 Task: Find tasks that are scheduled to start this week in Microsoft Outlook.
Action: Mouse moved to (18, 149)
Screenshot: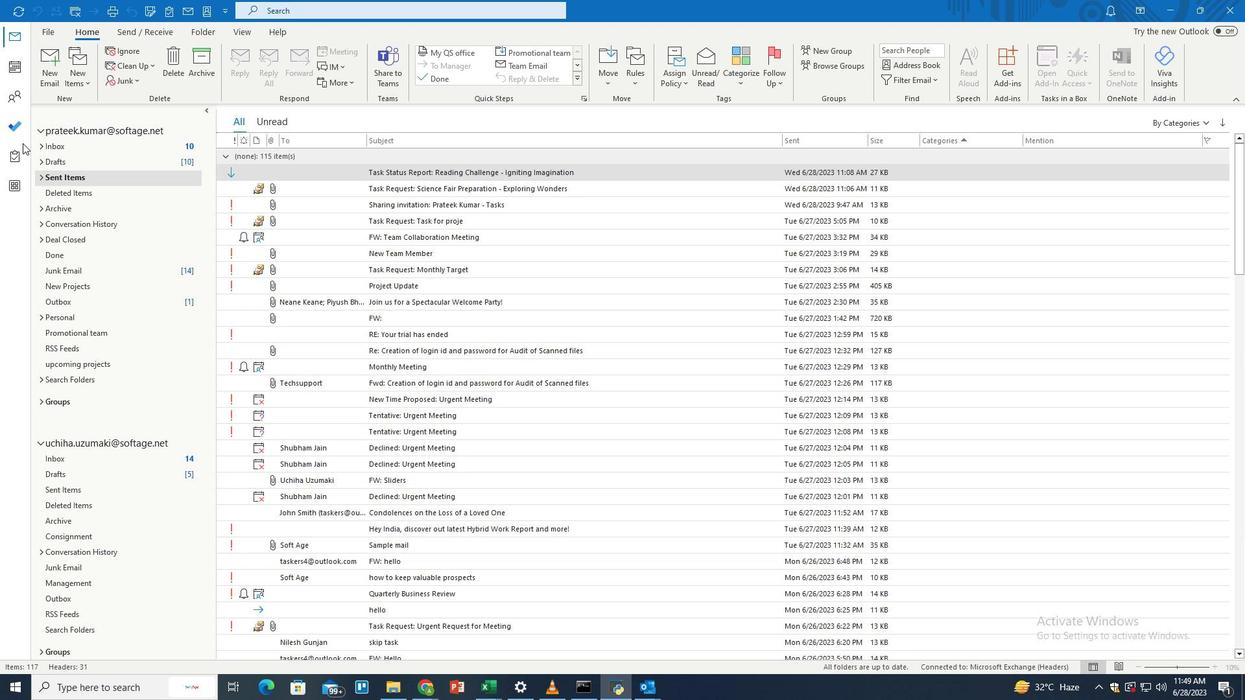 
Action: Mouse pressed left at (18, 149)
Screenshot: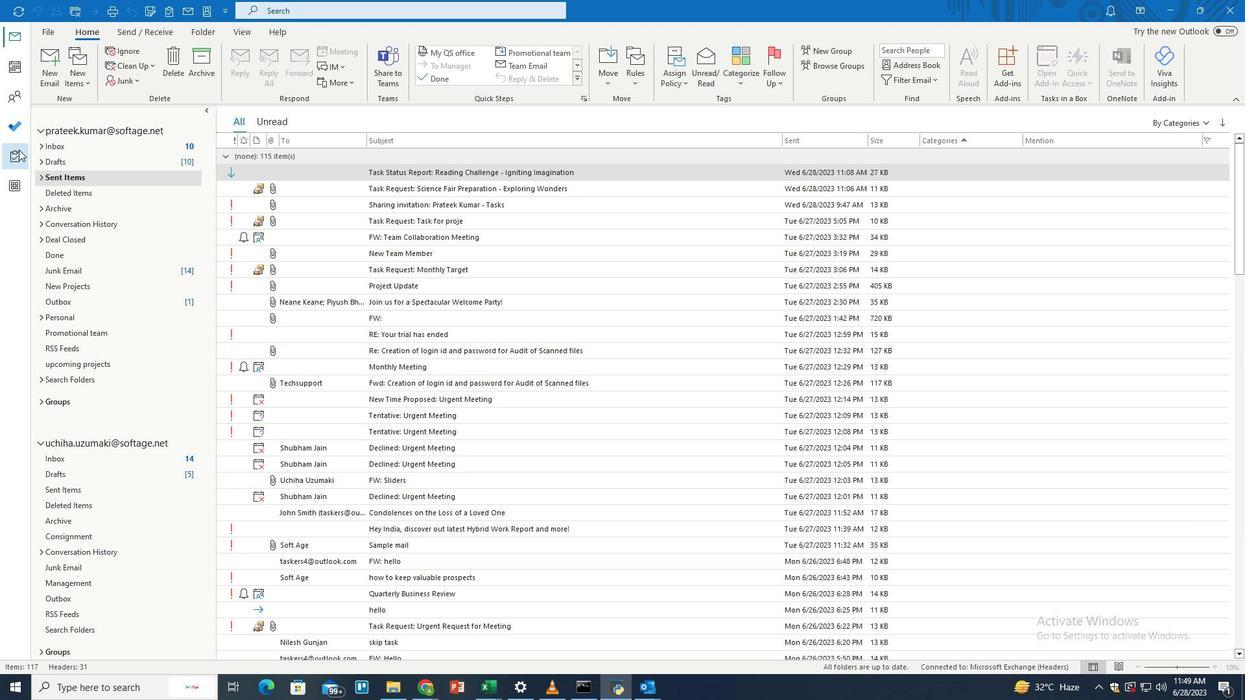 
Action: Mouse moved to (516, 12)
Screenshot: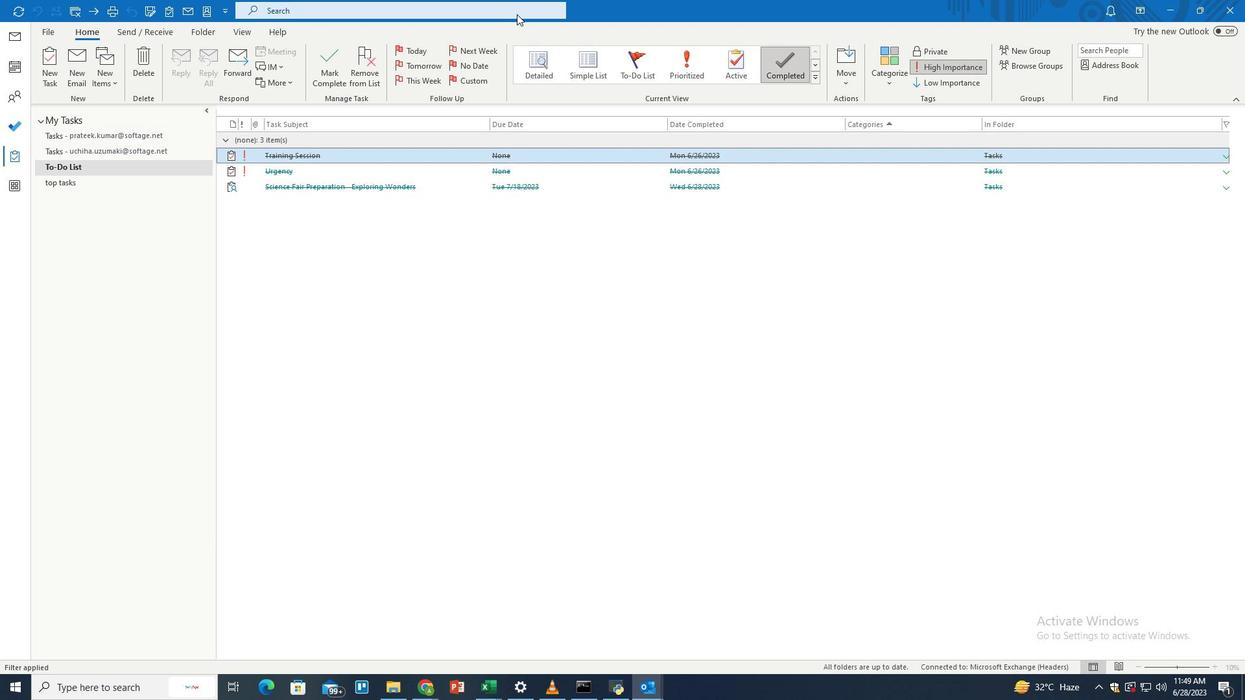 
Action: Mouse pressed left at (516, 12)
Screenshot: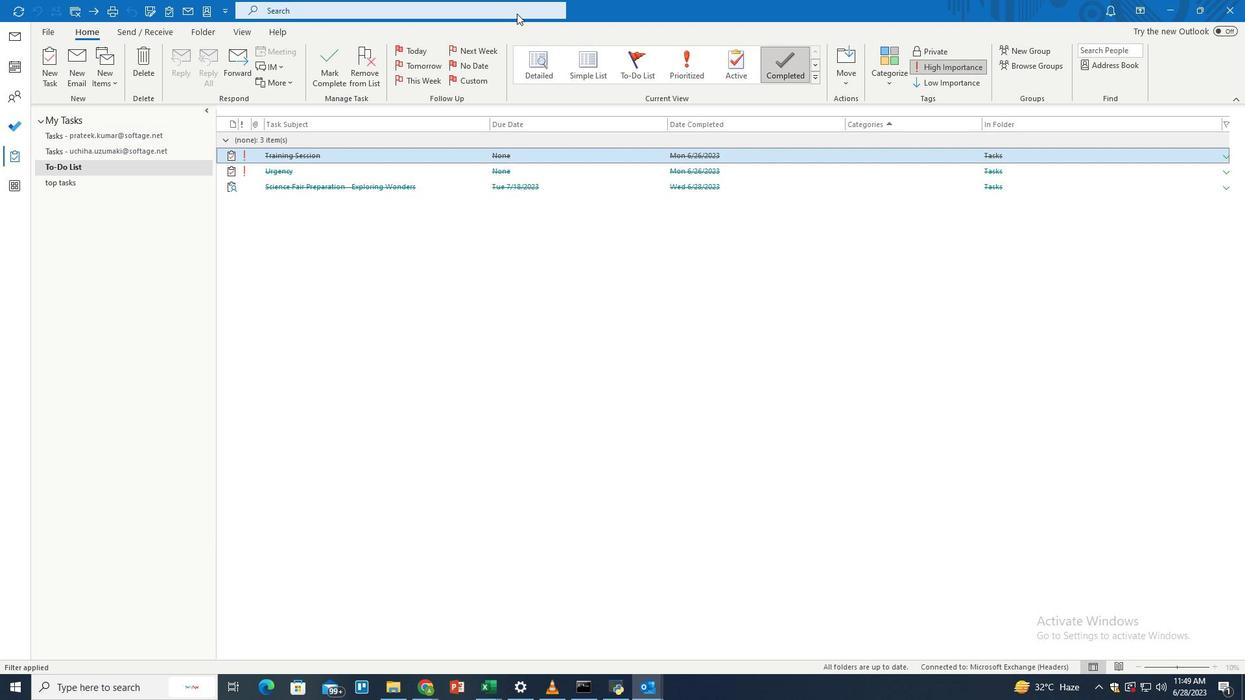 
Action: Mouse moved to (608, 9)
Screenshot: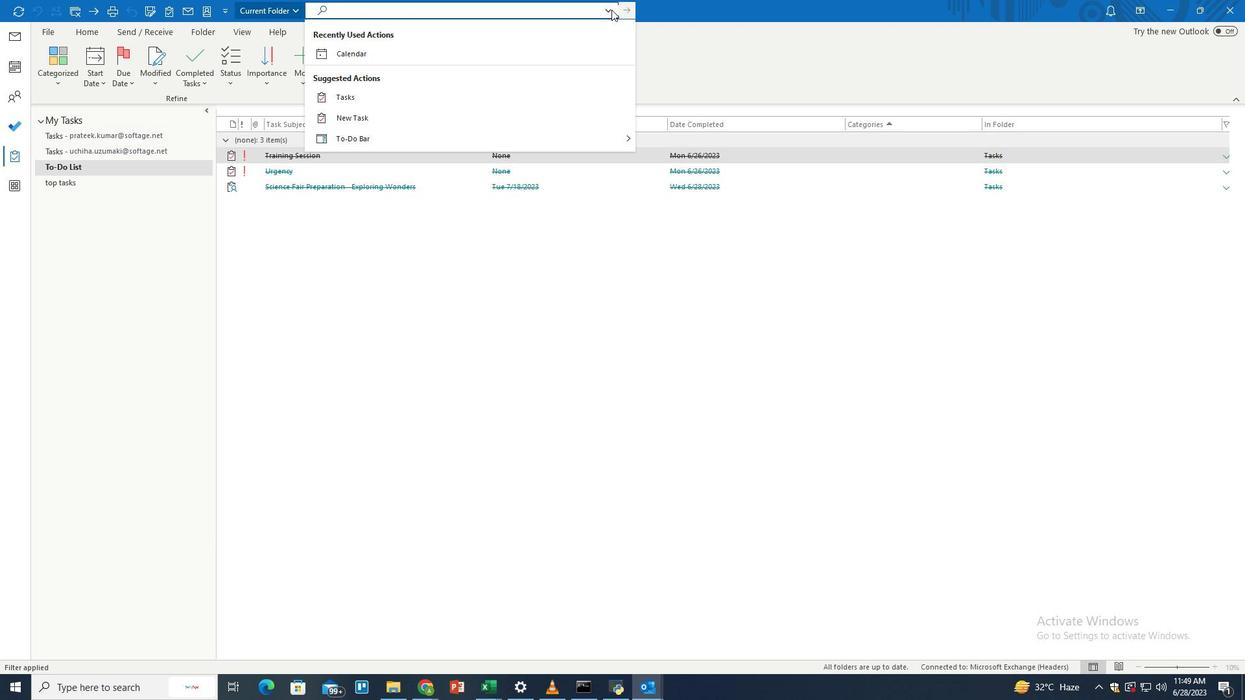 
Action: Mouse pressed left at (608, 9)
Screenshot: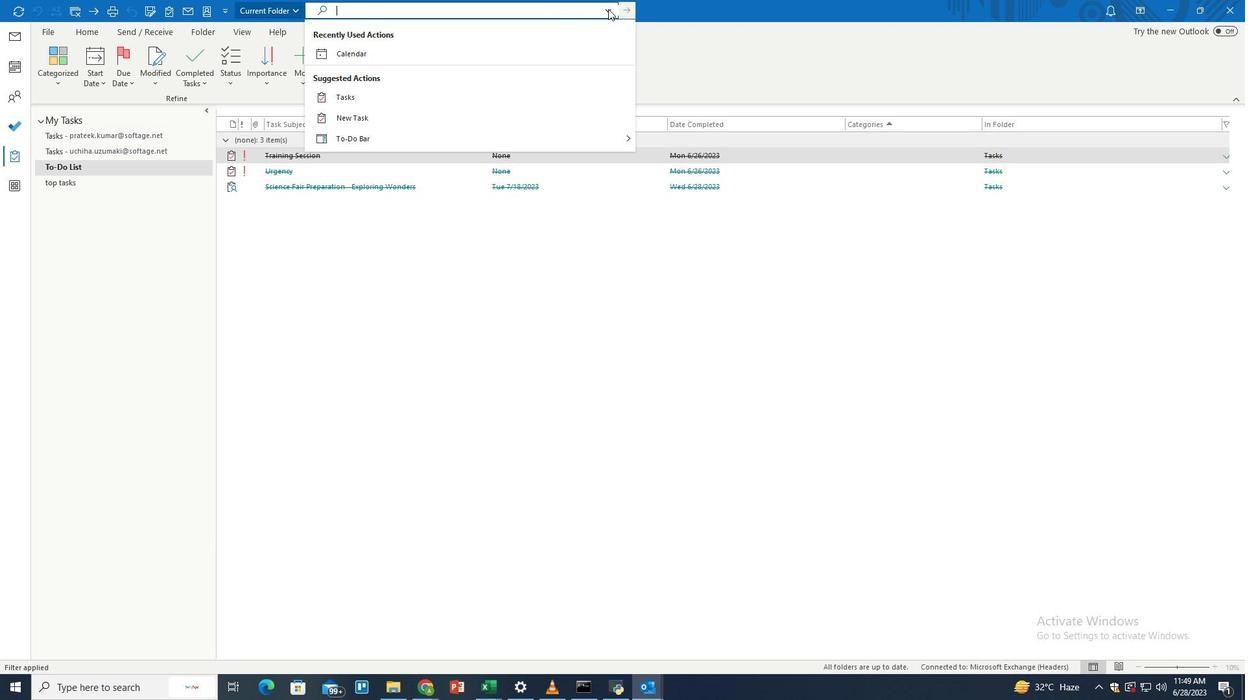 
Action: Mouse moved to (394, 236)
Screenshot: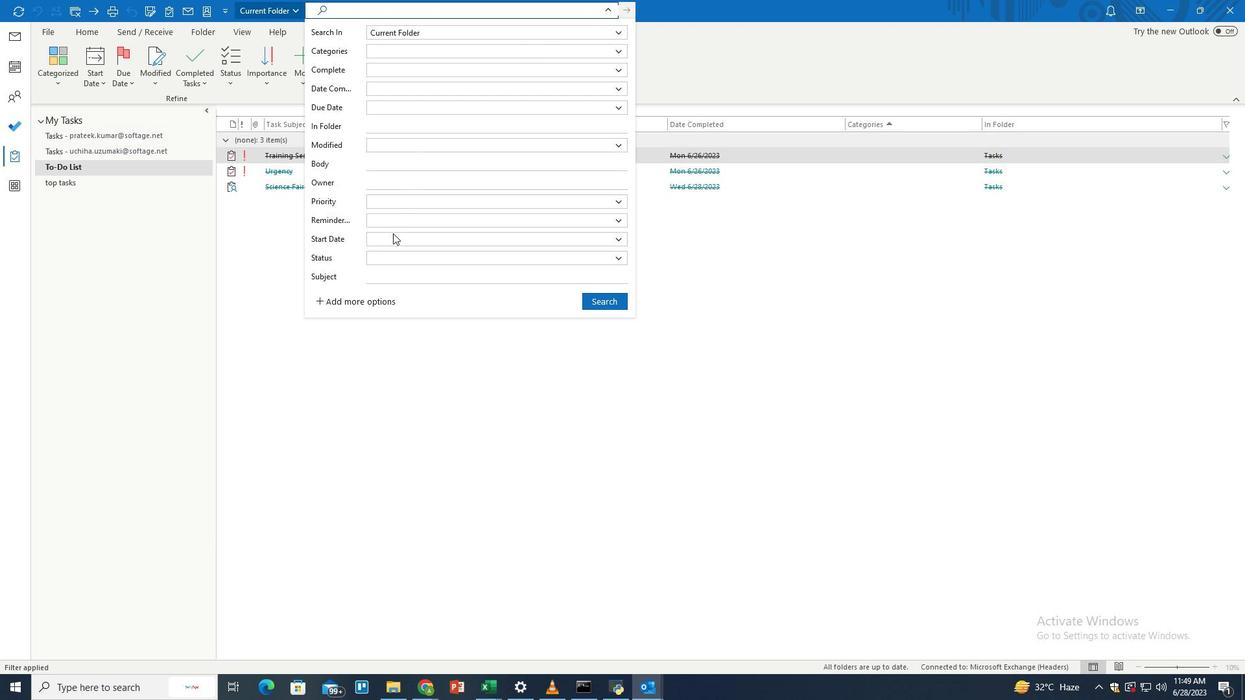 
Action: Mouse pressed left at (394, 236)
Screenshot: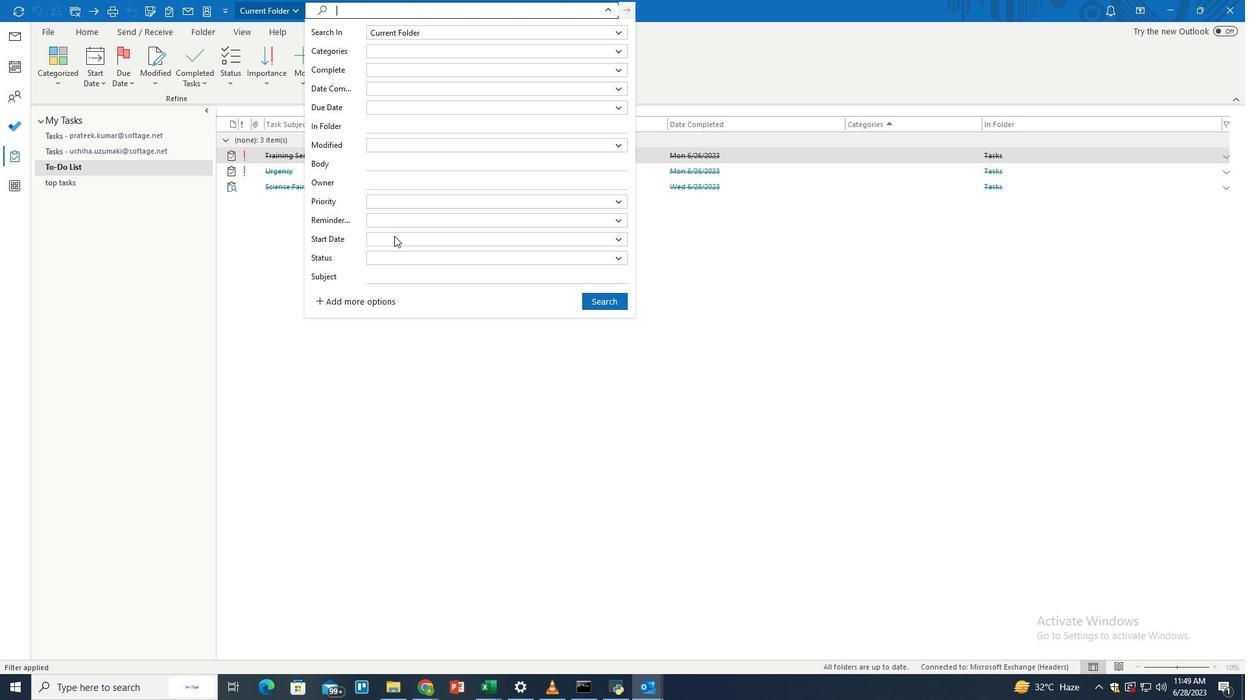 
Action: Mouse moved to (400, 302)
Screenshot: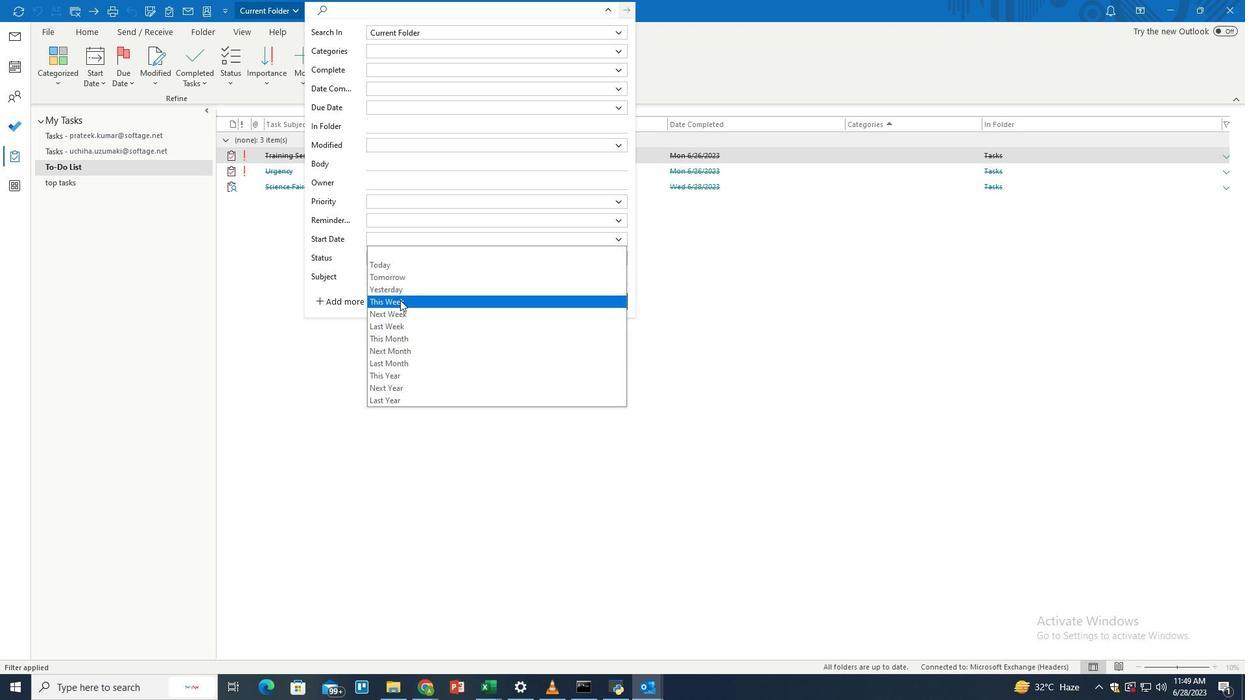 
Action: Mouse pressed left at (400, 302)
Screenshot: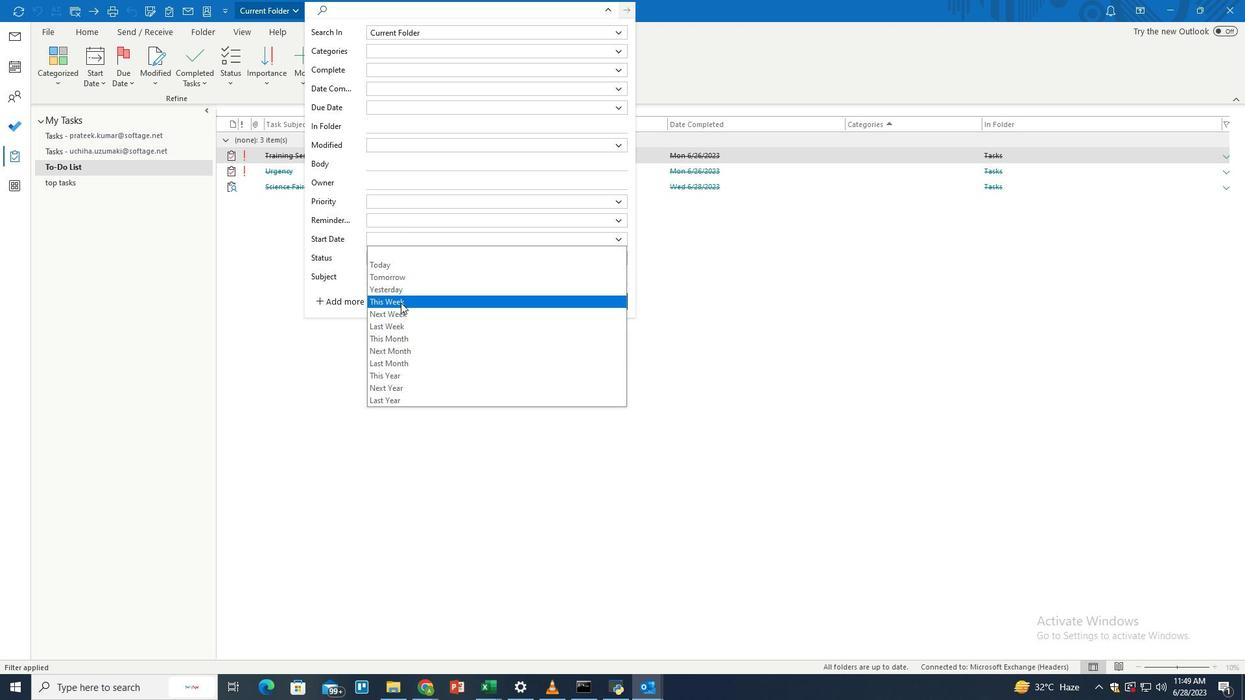 
Action: Mouse moved to (597, 300)
Screenshot: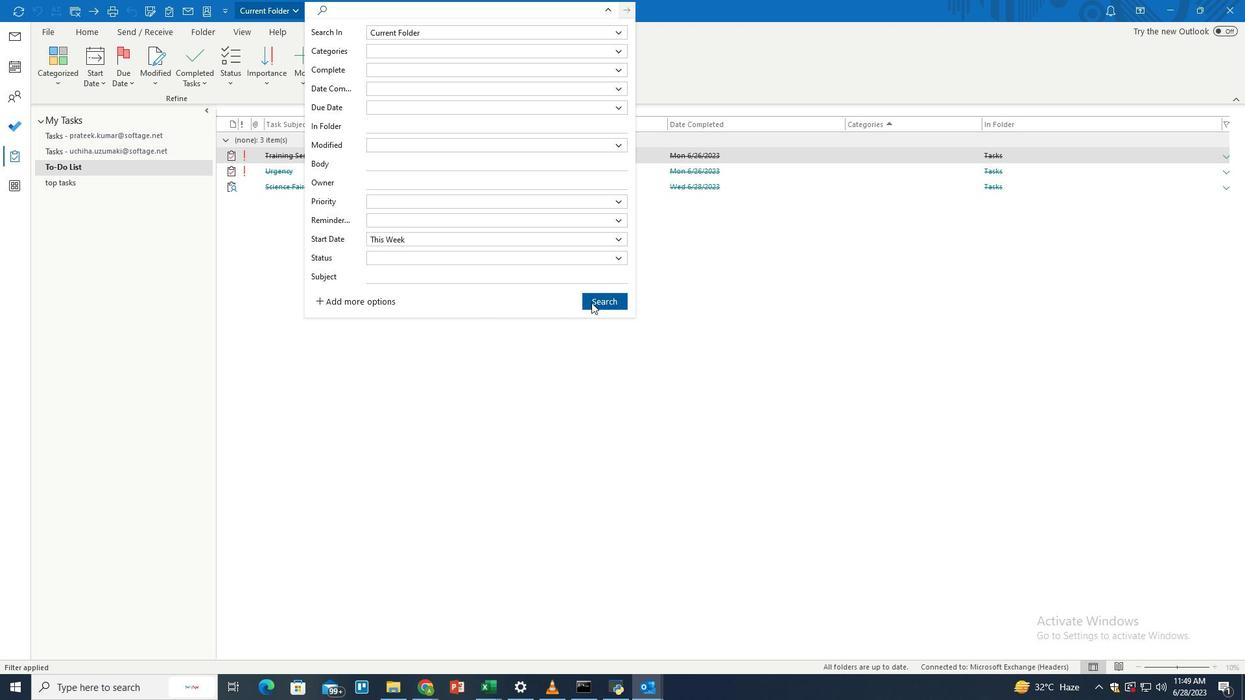 
Action: Mouse pressed left at (597, 300)
Screenshot: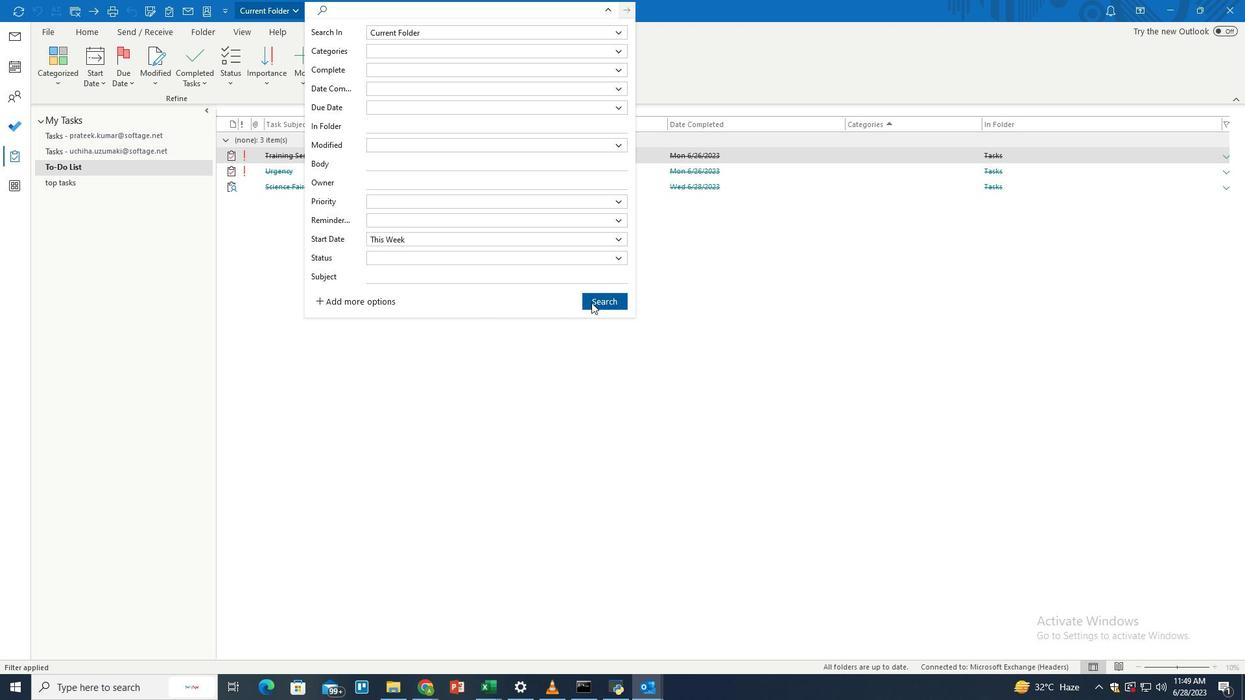 
